 Task: Create a sub task Gather and Analyse Requirements for the task  Integrate website with social media platforms in the project AgileBazaar , assign it to team member softage.5@softage.net and update the status of the sub task to  At Risk , set the priority of the sub task to Medium
Action: Mouse moved to (366, 487)
Screenshot: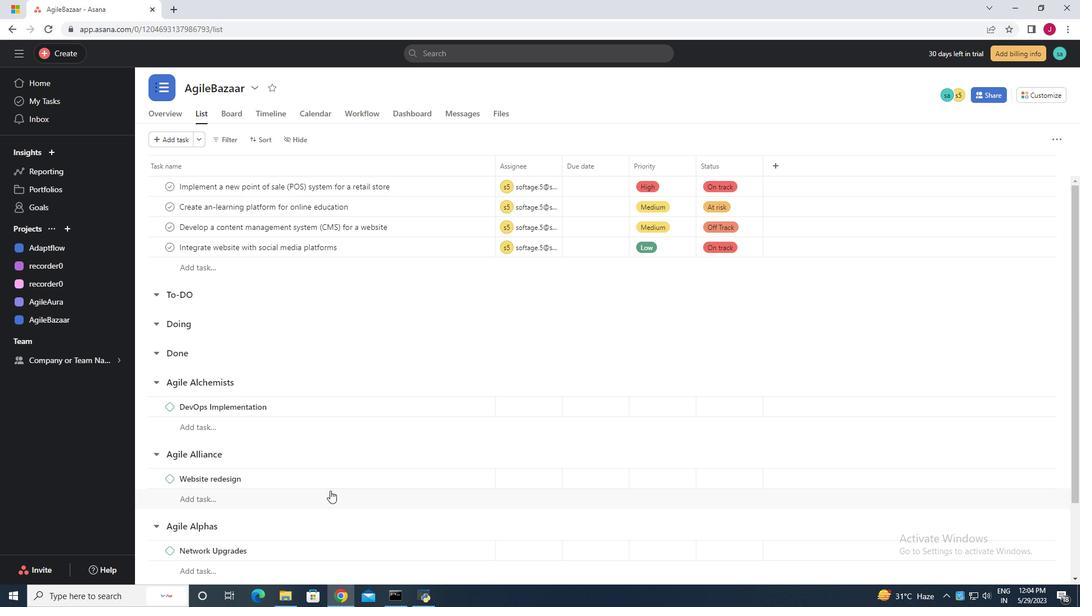 
Action: Mouse scrolled (366, 487) with delta (0, 0)
Screenshot: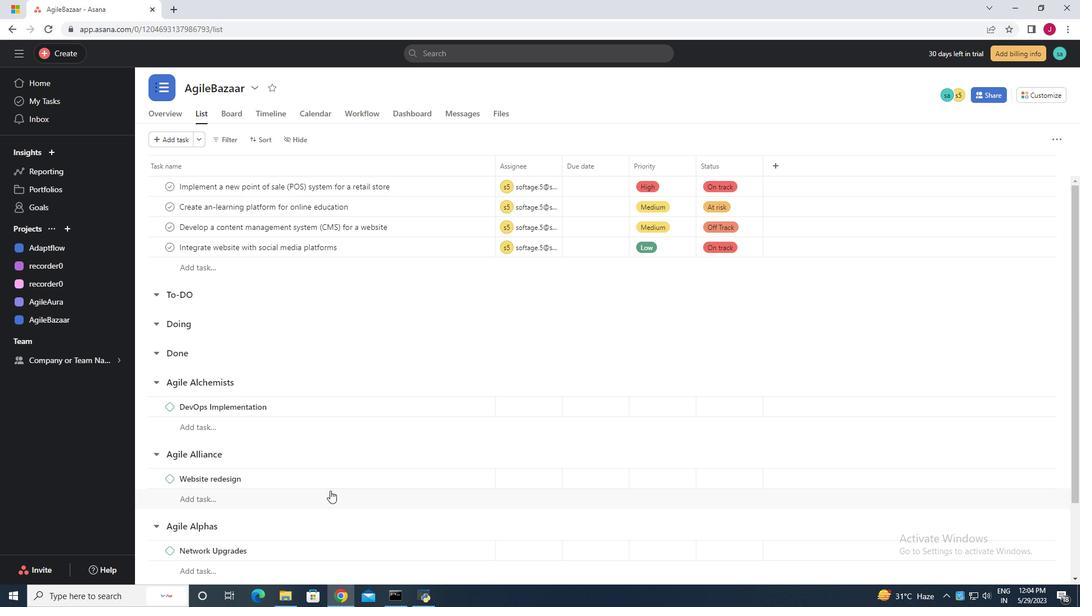 
Action: Mouse moved to (366, 486)
Screenshot: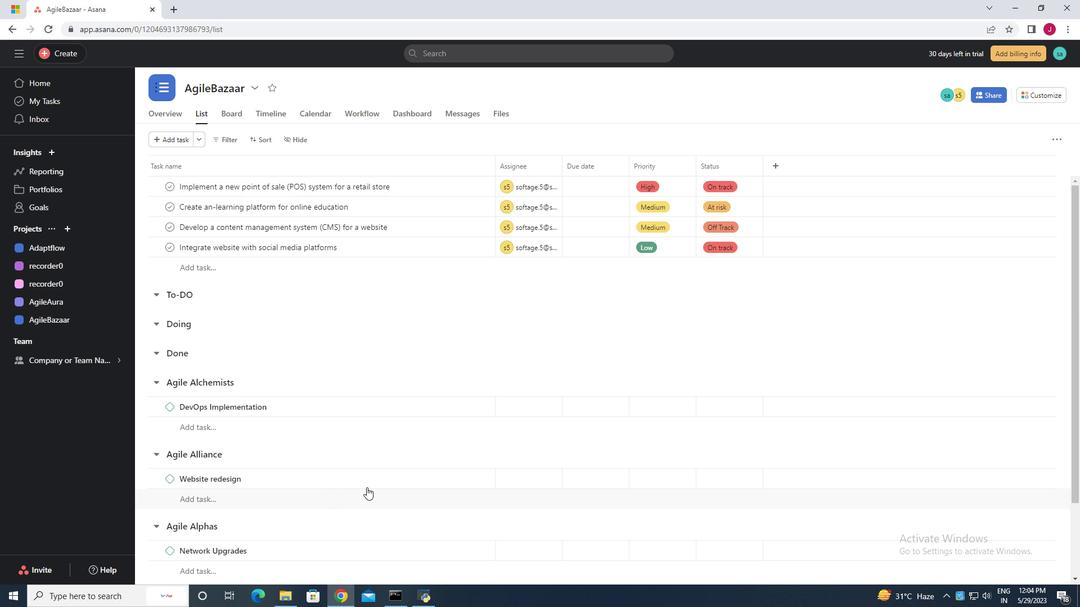 
Action: Mouse scrolled (366, 486) with delta (0, 0)
Screenshot: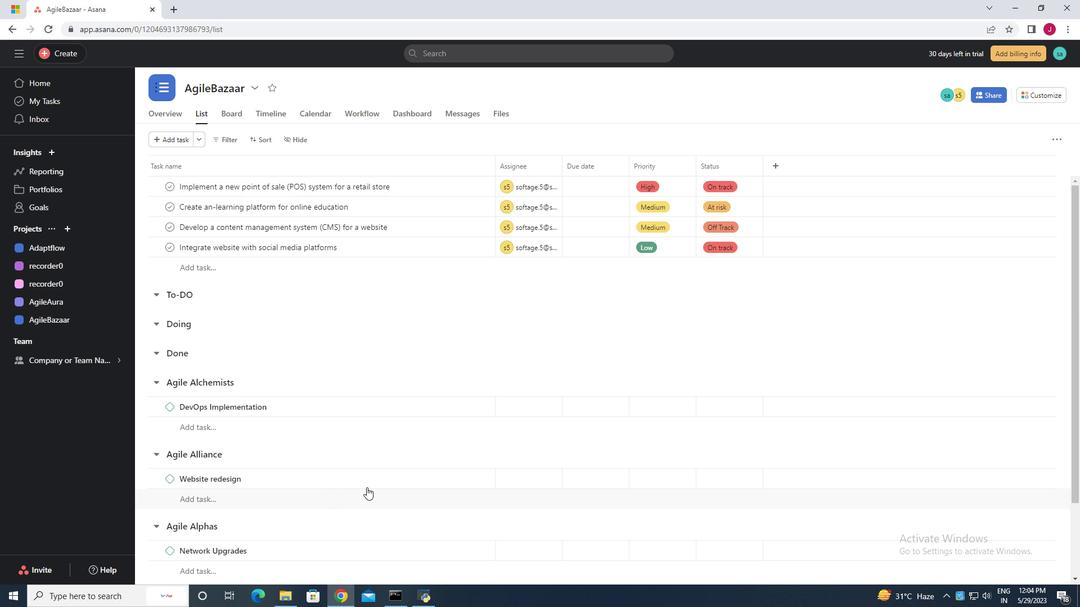 
Action: Mouse moved to (364, 485)
Screenshot: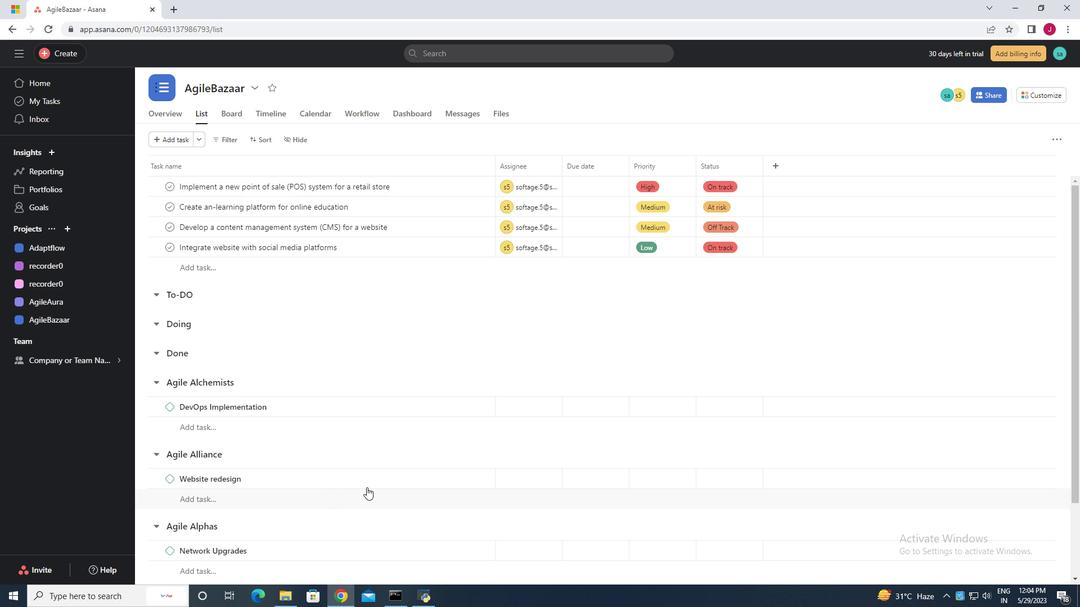 
Action: Mouse scrolled (364, 486) with delta (0, 0)
Screenshot: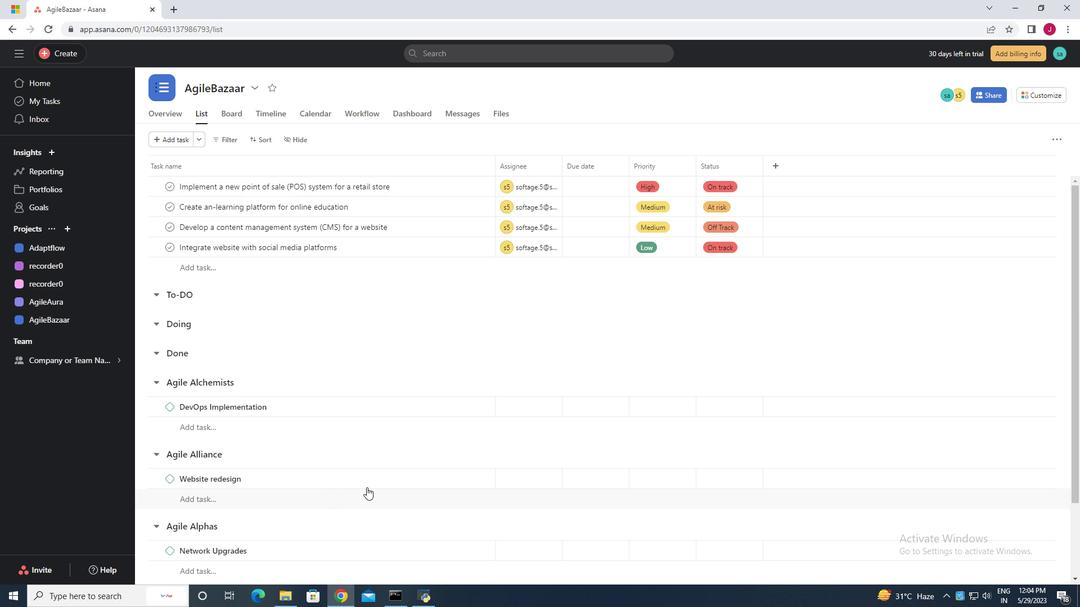
Action: Mouse moved to (450, 247)
Screenshot: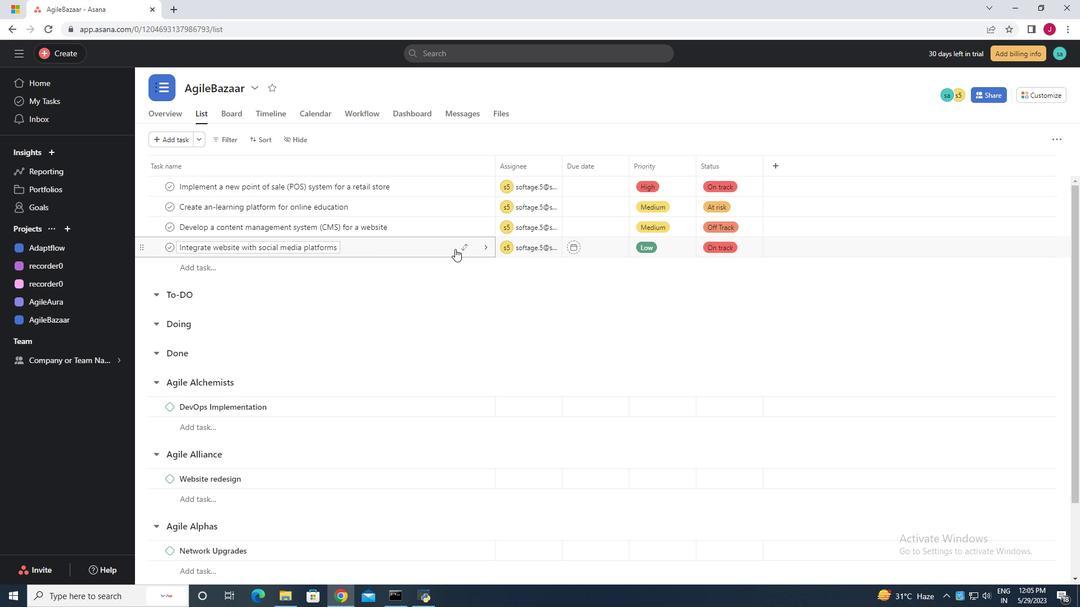 
Action: Mouse pressed left at (450, 247)
Screenshot: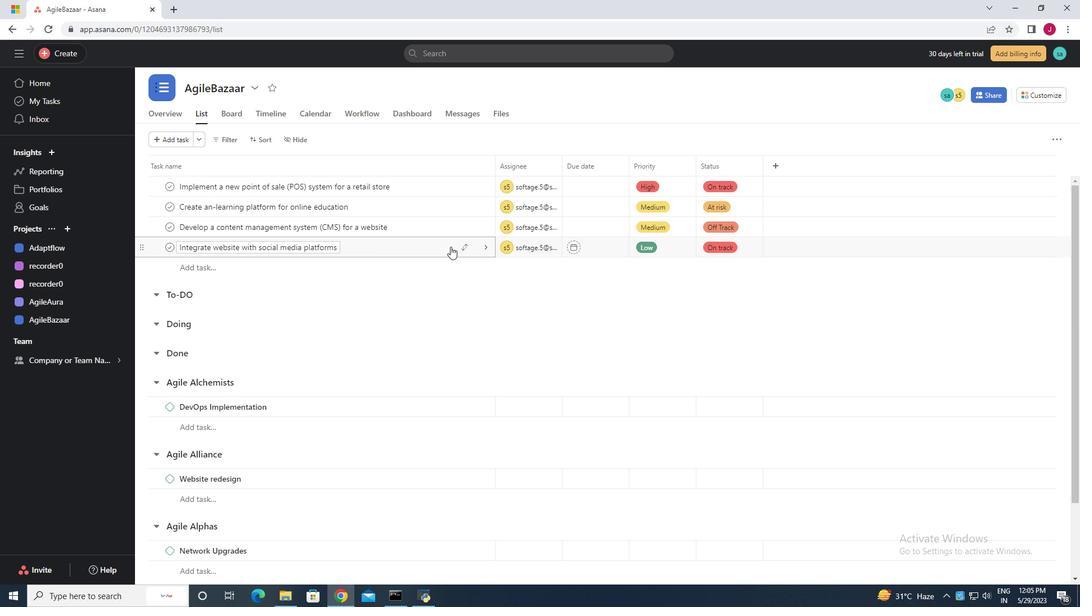 
Action: Mouse moved to (771, 378)
Screenshot: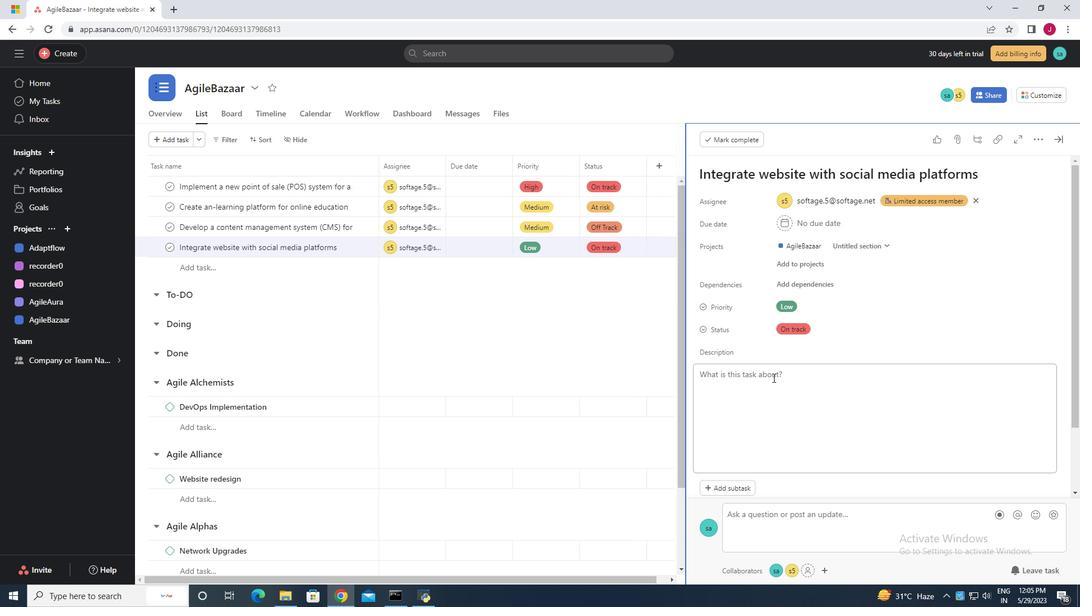 
Action: Mouse scrolled (771, 378) with delta (0, 0)
Screenshot: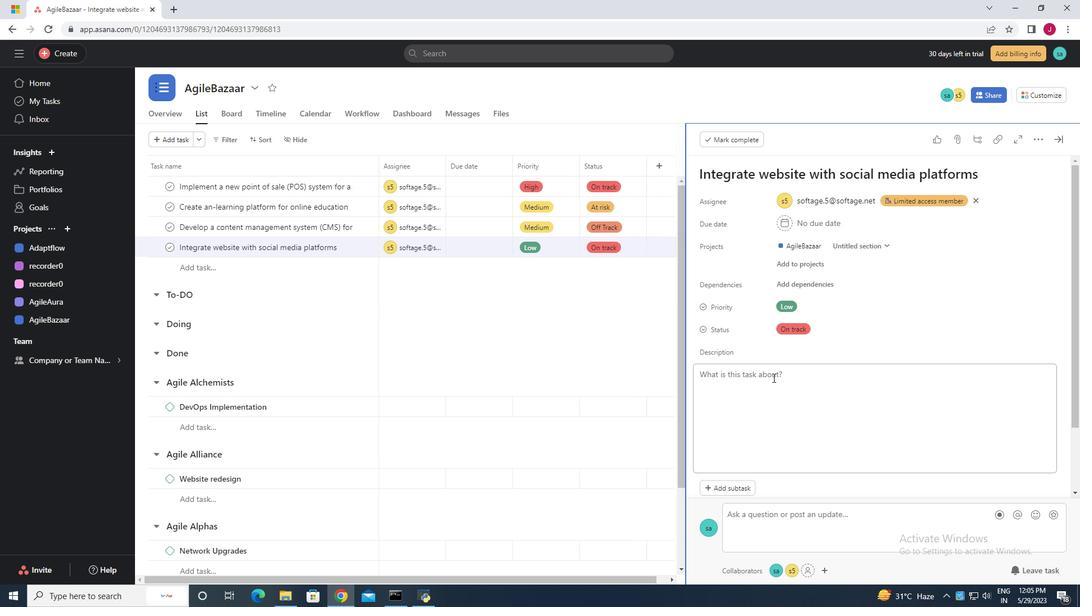 
Action: Mouse scrolled (771, 378) with delta (0, 0)
Screenshot: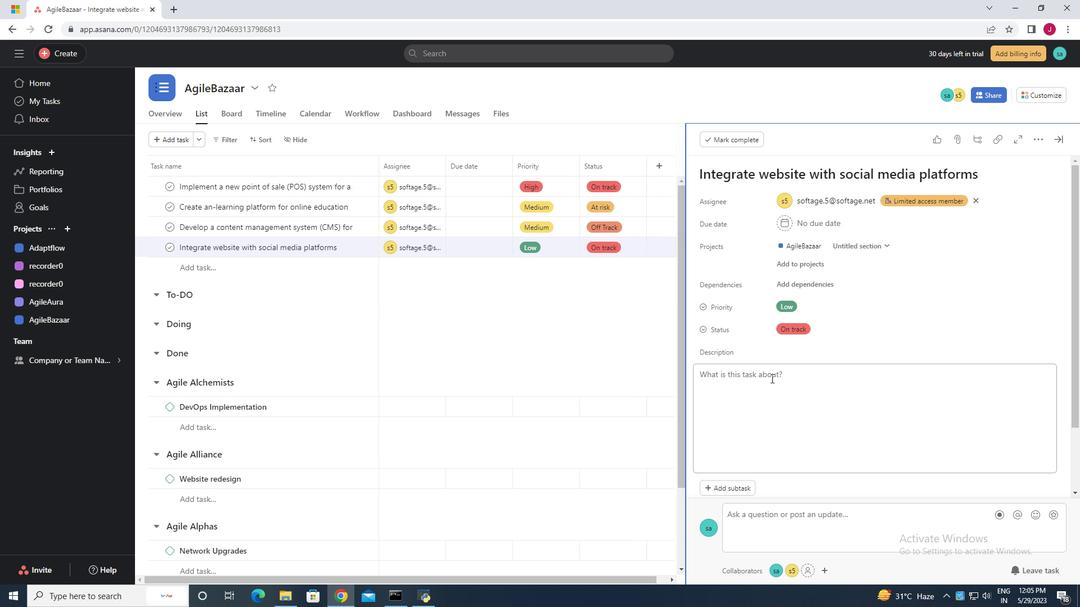 
Action: Mouse scrolled (771, 378) with delta (0, 0)
Screenshot: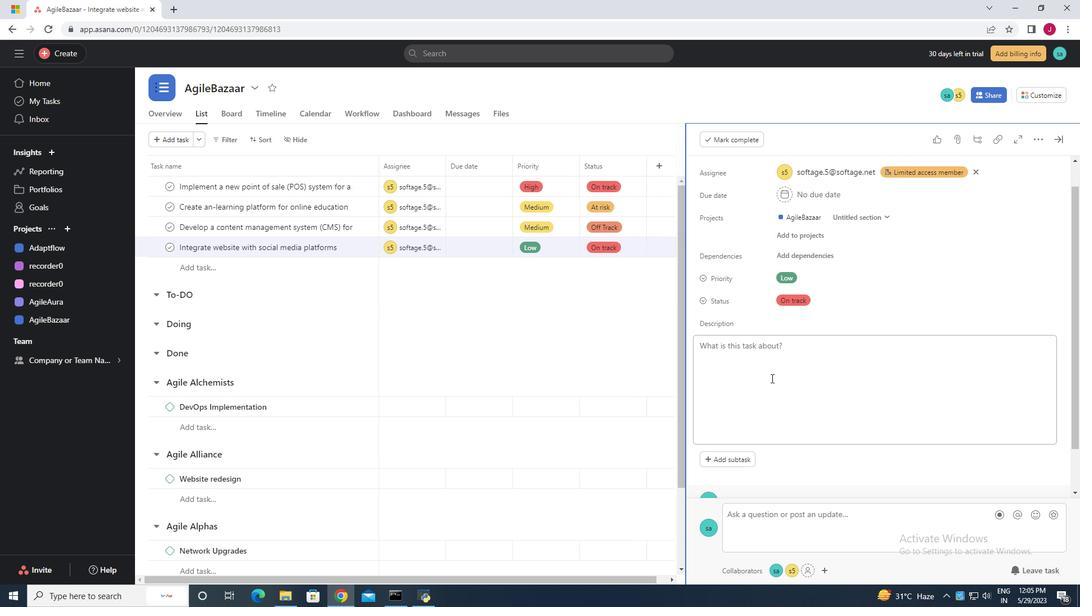 
Action: Mouse moved to (740, 410)
Screenshot: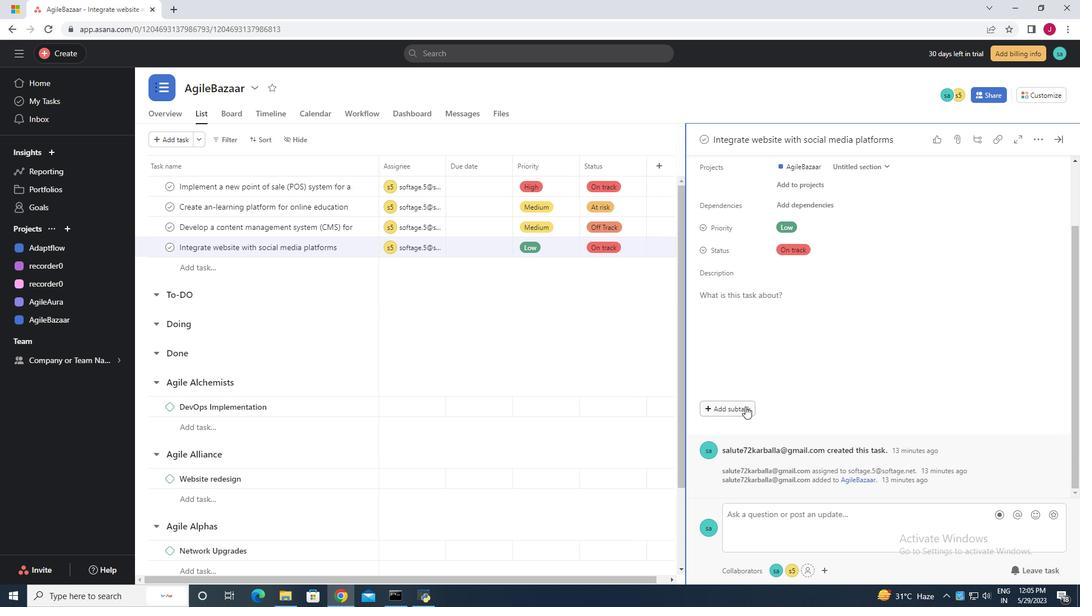 
Action: Mouse pressed left at (740, 410)
Screenshot: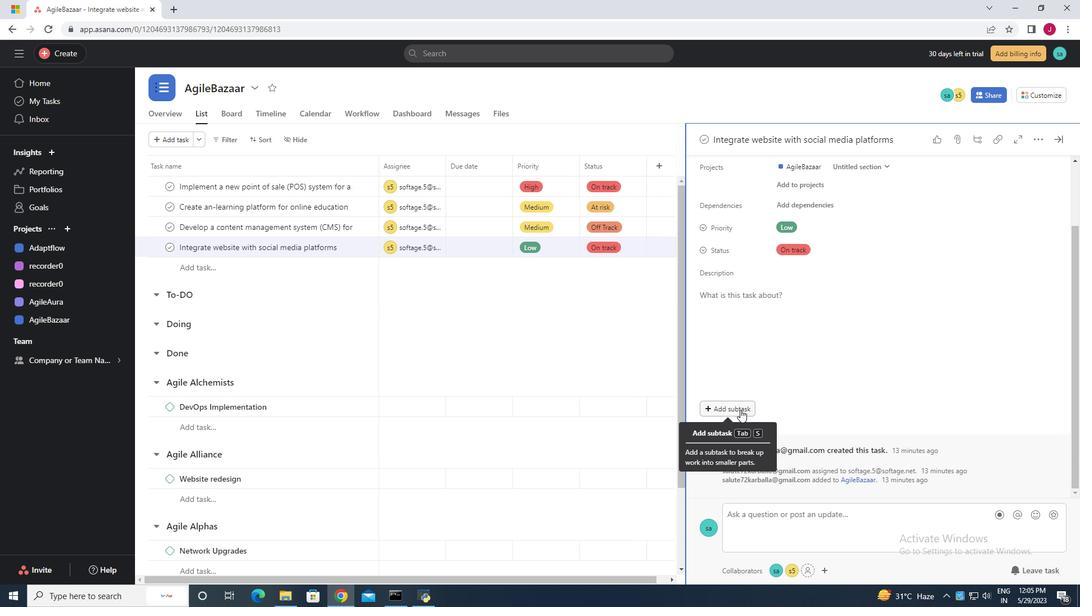 
Action: Mouse moved to (729, 389)
Screenshot: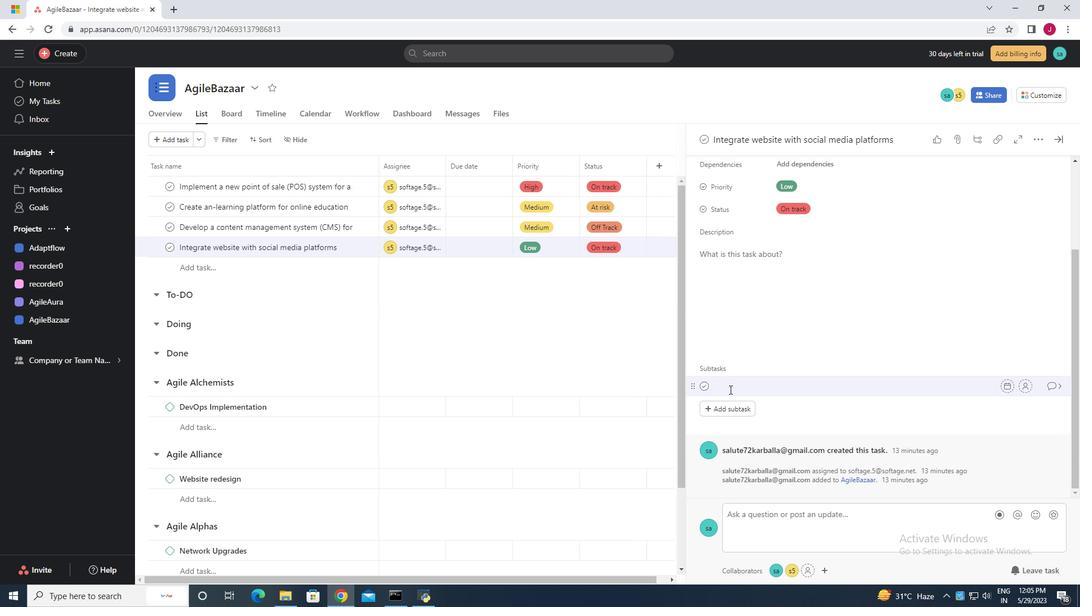 
Action: Key pressed <Key.caps_lock>G<Key.caps_lock>ather<Key.space>and<Key.space><Key.caps_lock>A<Key.caps_lock>nalyse<Key.space><Key.caps_lock>R<Key.caps_lock>equirements<Key.enter>
Screenshot: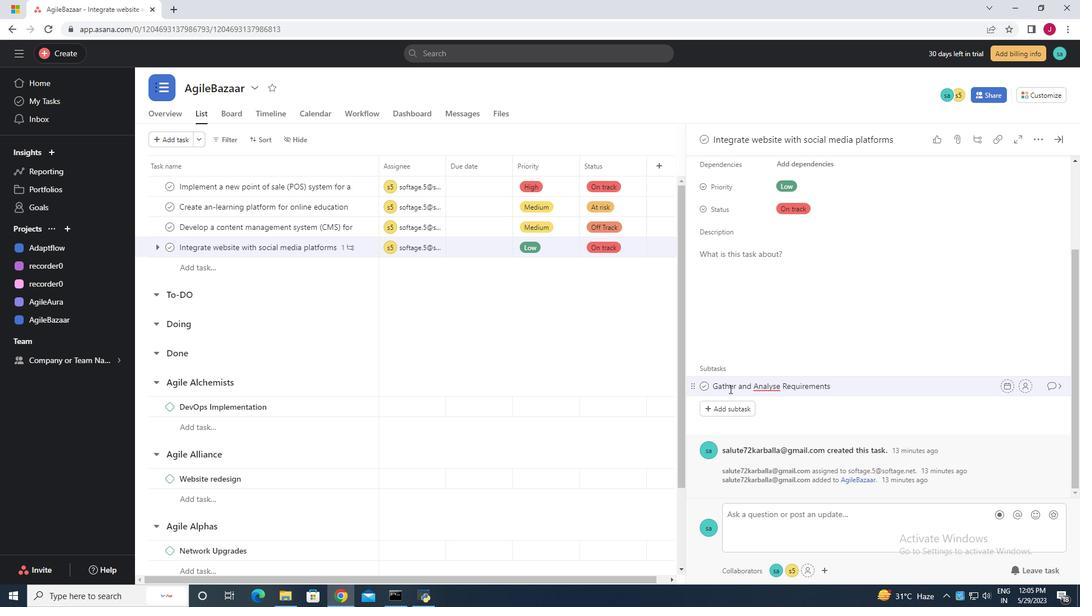 
Action: Mouse moved to (764, 369)
Screenshot: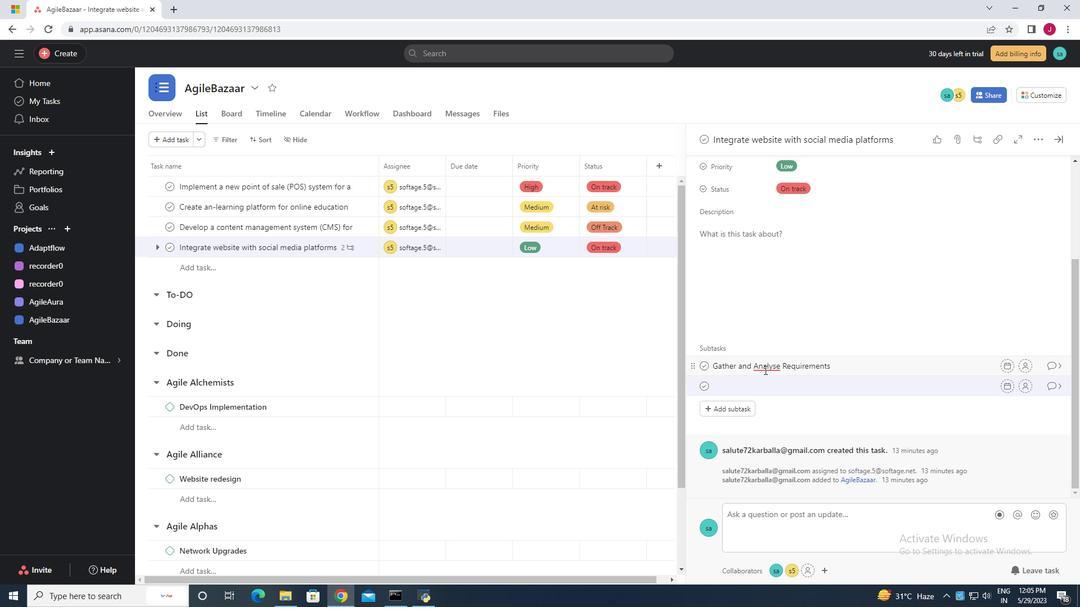 
Action: Mouse pressed right at (764, 369)
Screenshot: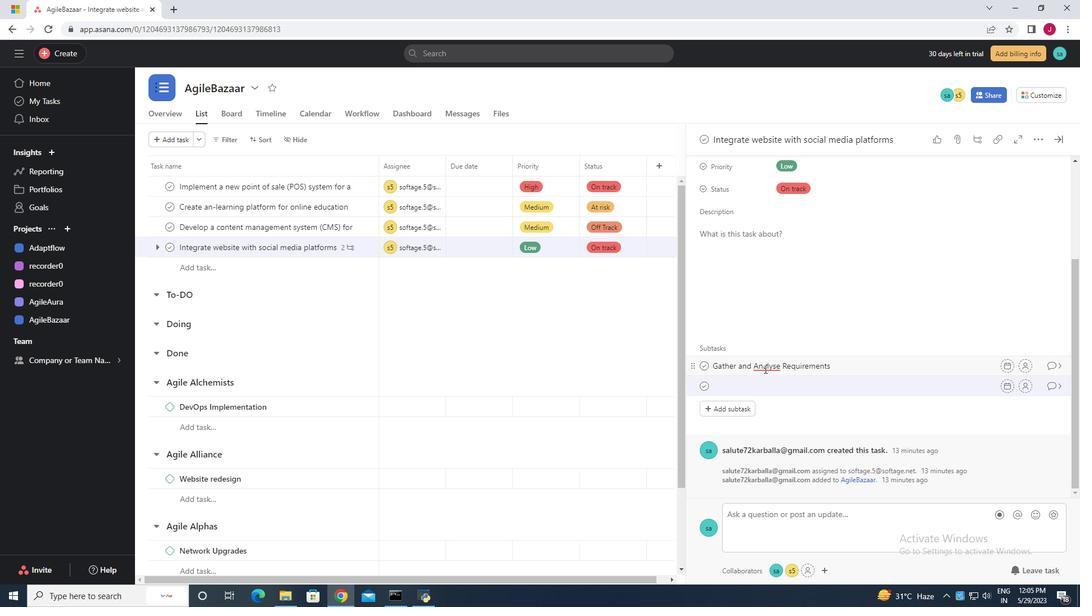 
Action: Mouse moved to (771, 328)
Screenshot: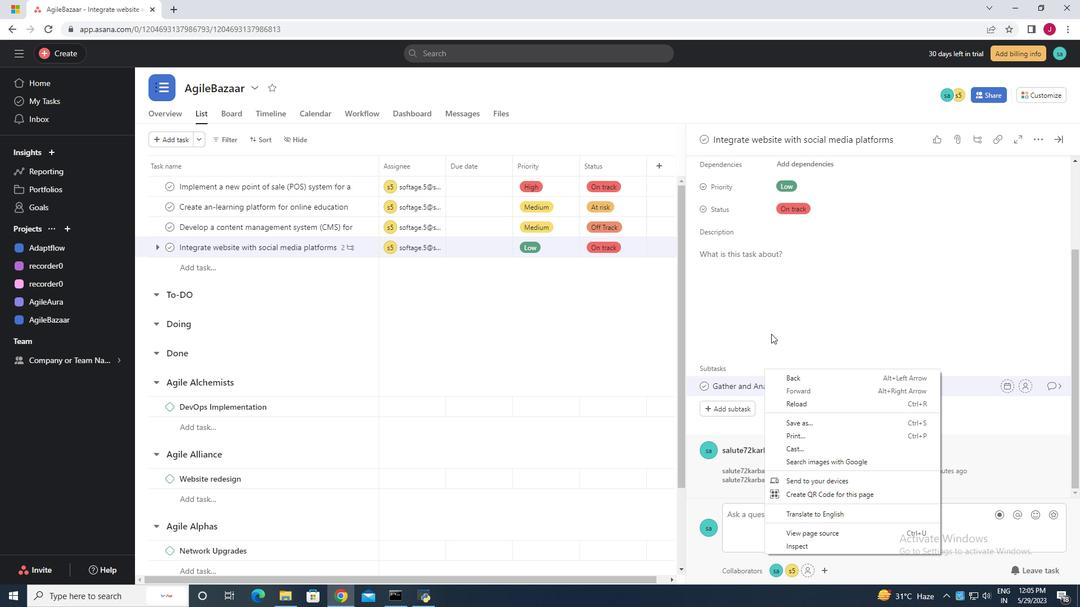 
Action: Mouse pressed left at (771, 328)
Screenshot: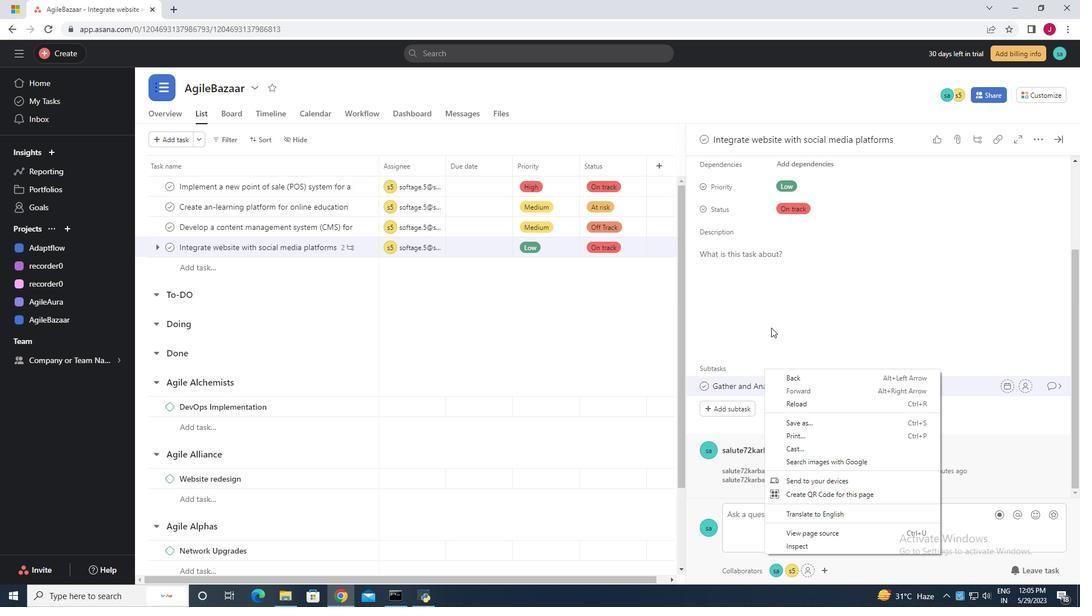 
Action: Mouse moved to (584, 307)
Screenshot: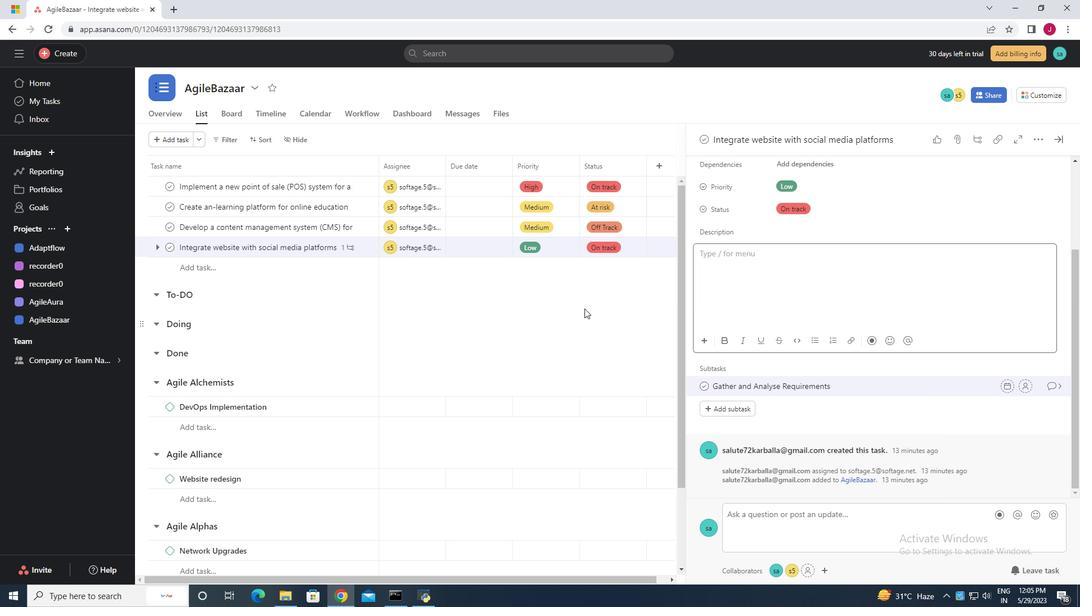 
Action: Mouse pressed left at (584, 307)
Screenshot: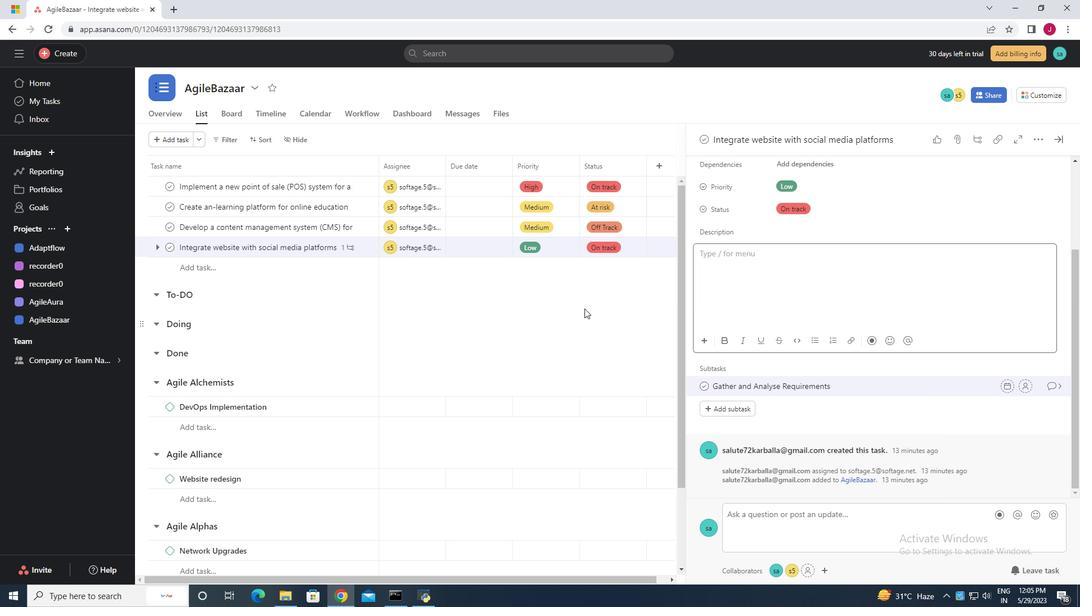 
Action: Mouse moved to (1021, 391)
Screenshot: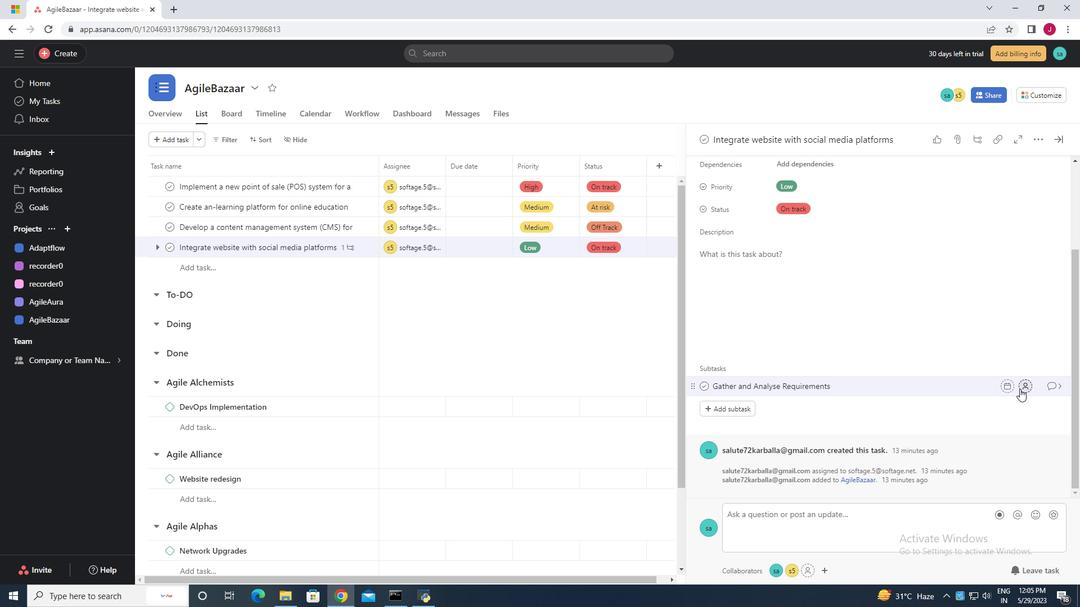 
Action: Mouse pressed left at (1021, 391)
Screenshot: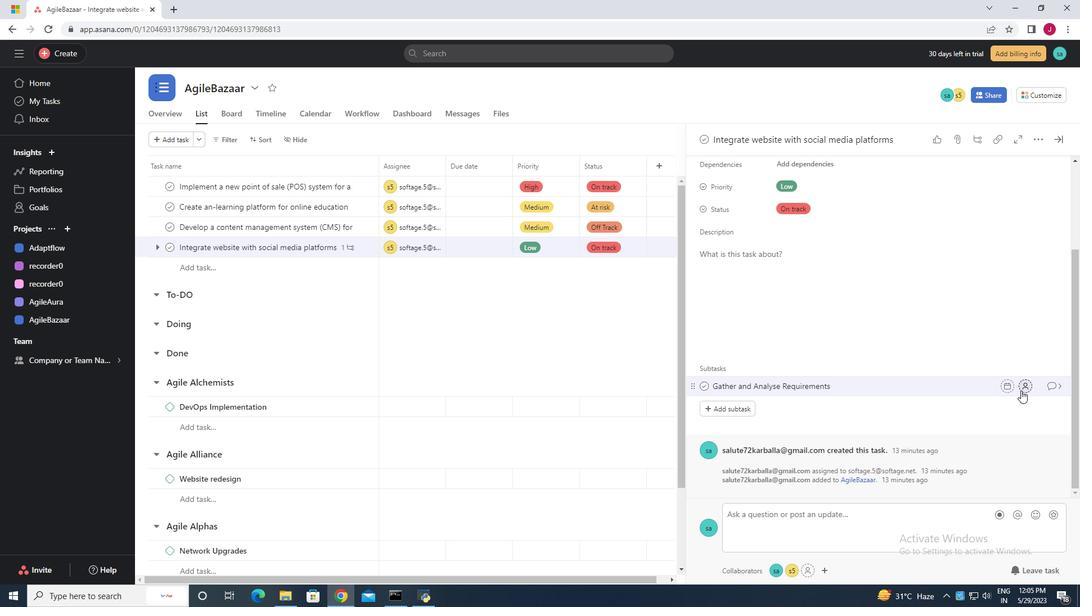 
Action: Mouse moved to (849, 432)
Screenshot: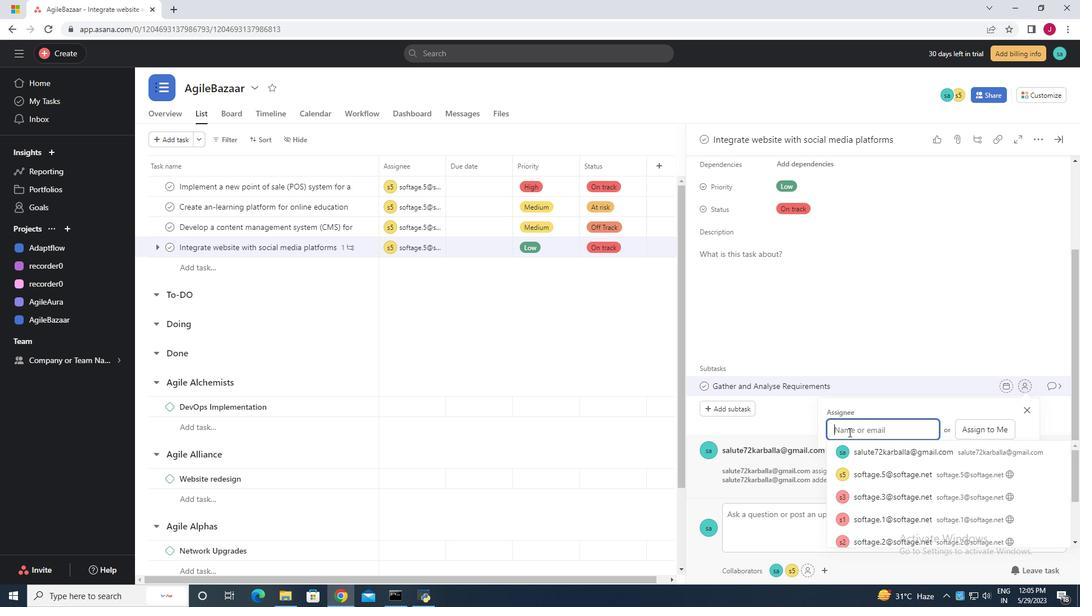 
Action: Key pressed soft
Screenshot: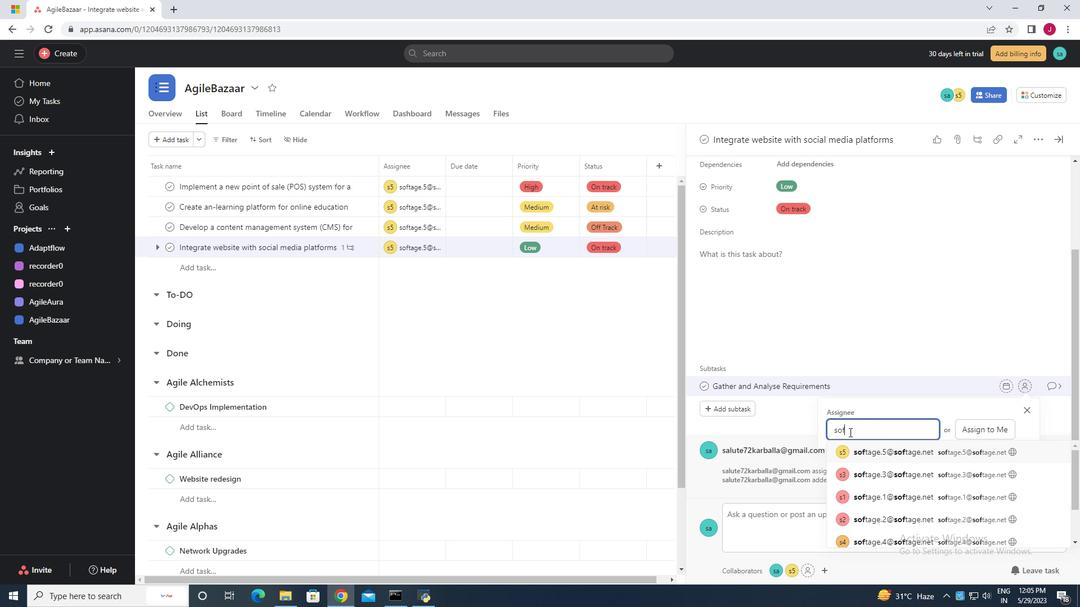 
Action: Mouse moved to (889, 451)
Screenshot: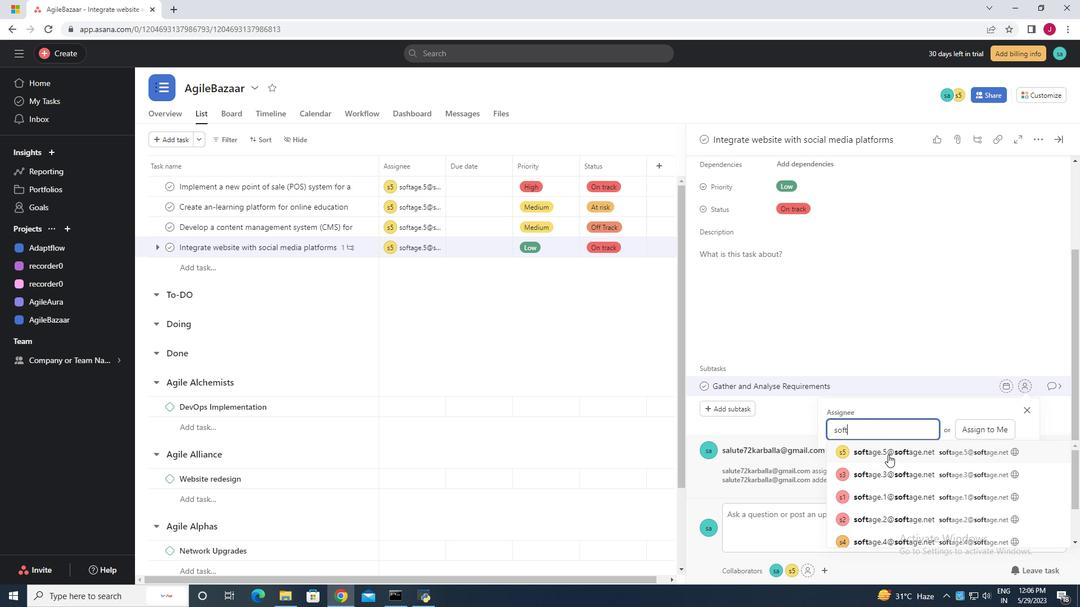 
Action: Mouse pressed left at (889, 451)
Screenshot: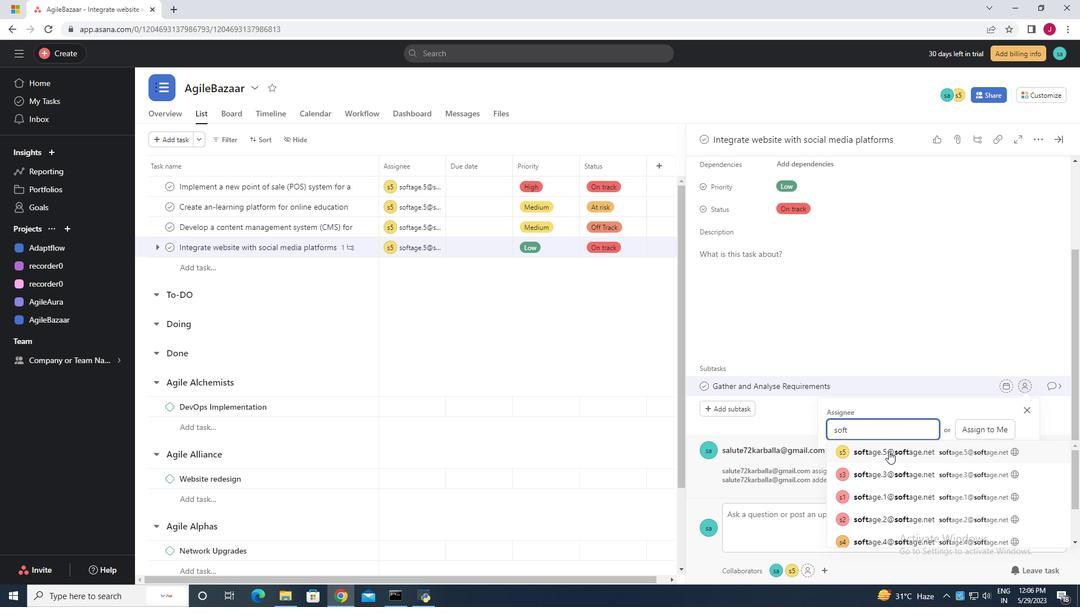 
Action: Mouse moved to (1054, 386)
Screenshot: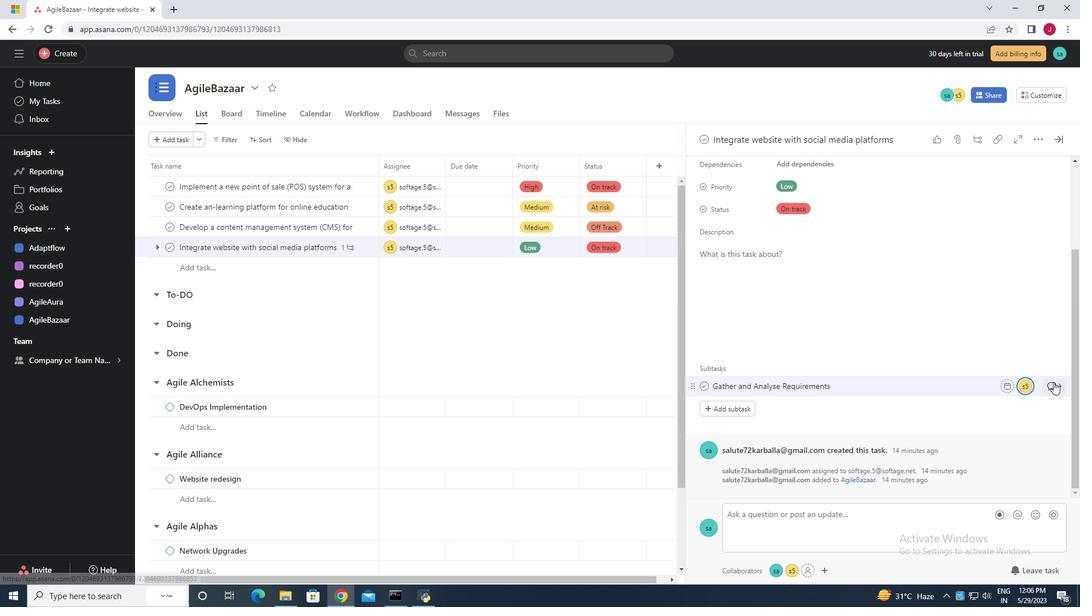 
Action: Mouse pressed left at (1054, 386)
Screenshot: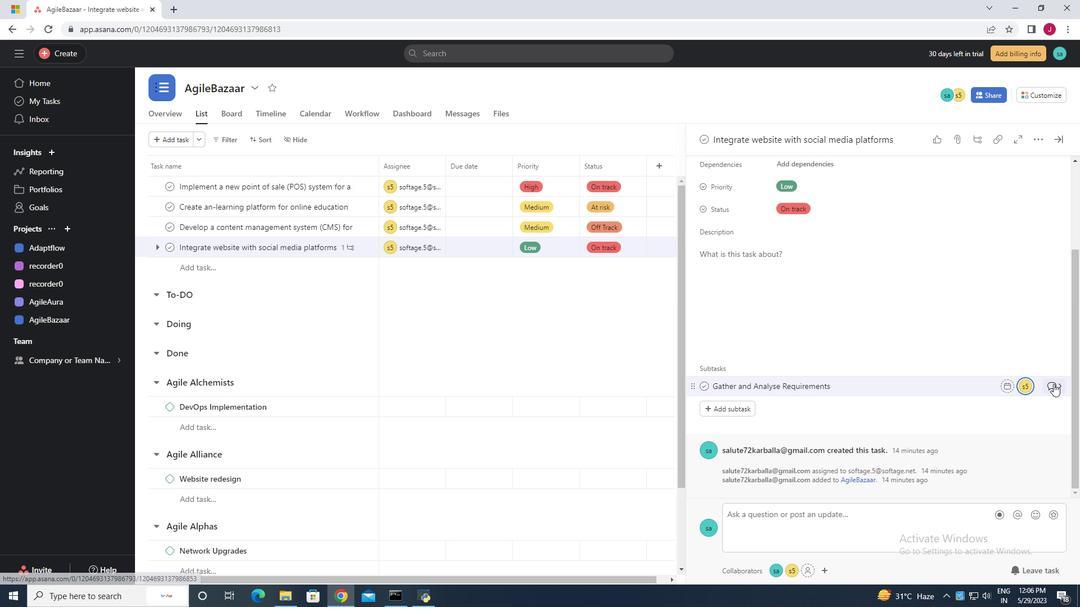 
Action: Mouse moved to (749, 296)
Screenshot: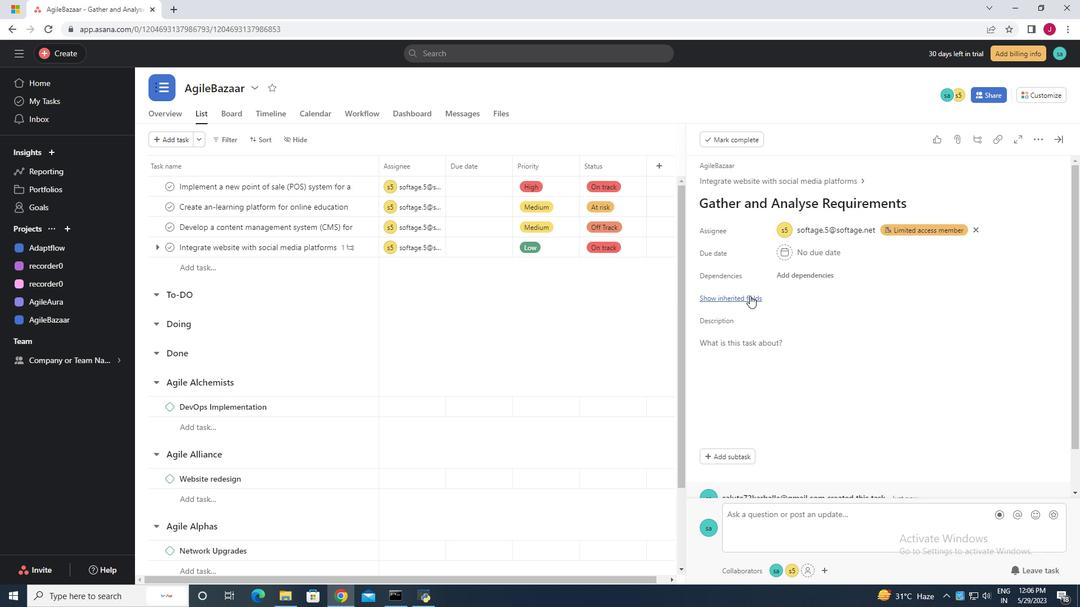 
Action: Mouse pressed left at (749, 296)
Screenshot: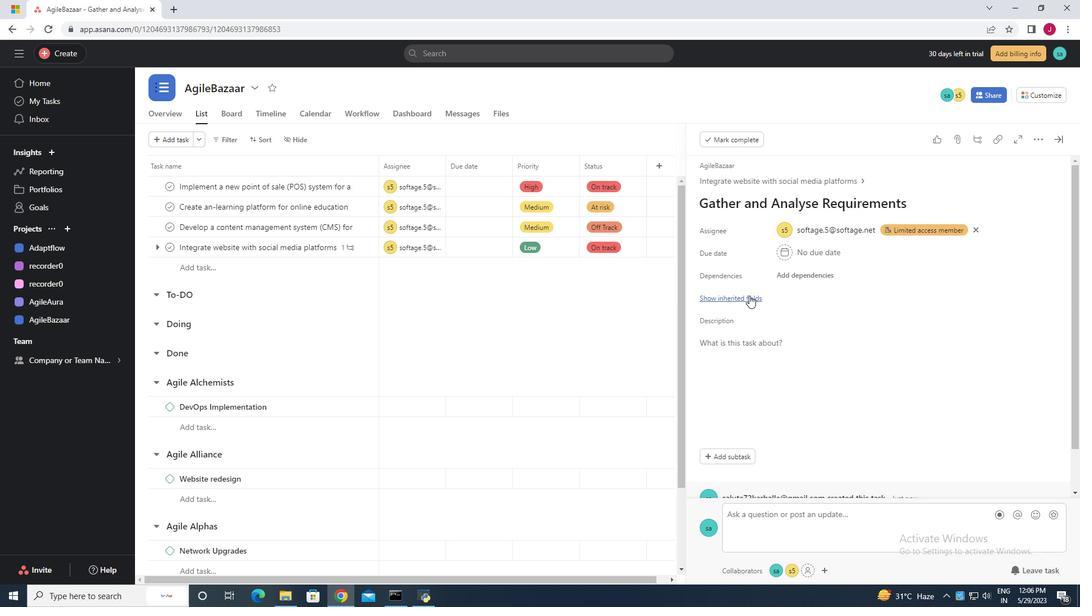 
Action: Mouse moved to (779, 320)
Screenshot: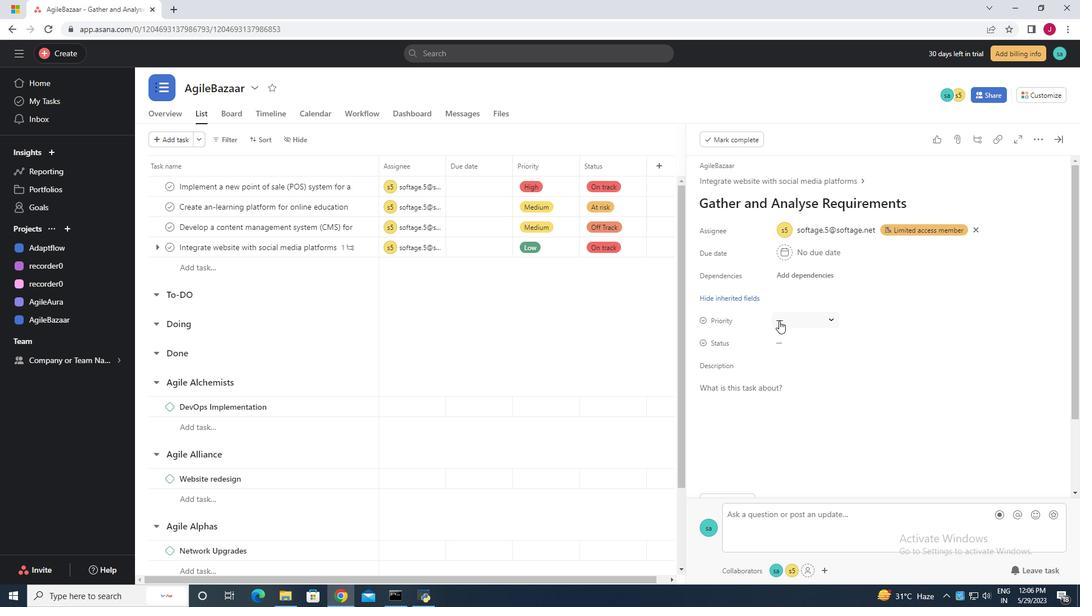 
Action: Mouse pressed left at (779, 320)
Screenshot: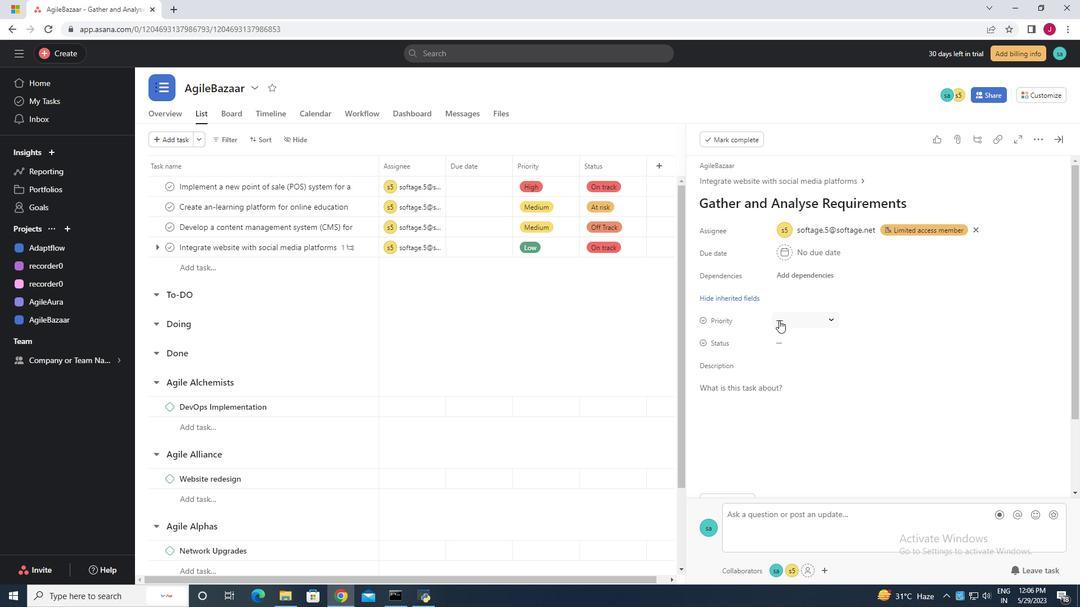
Action: Mouse moved to (811, 380)
Screenshot: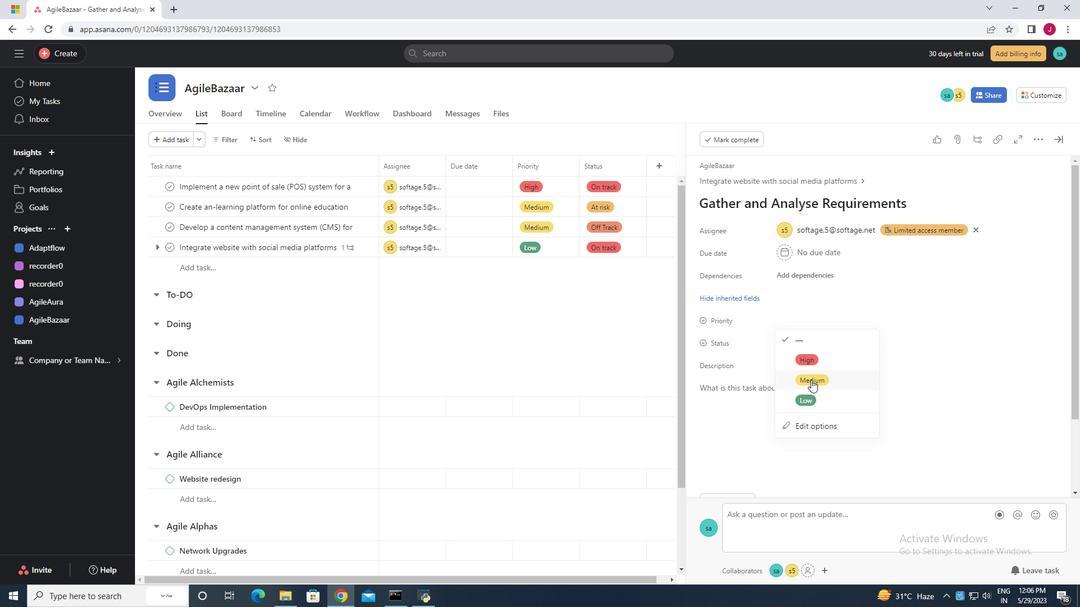 
Action: Mouse pressed left at (811, 380)
Screenshot: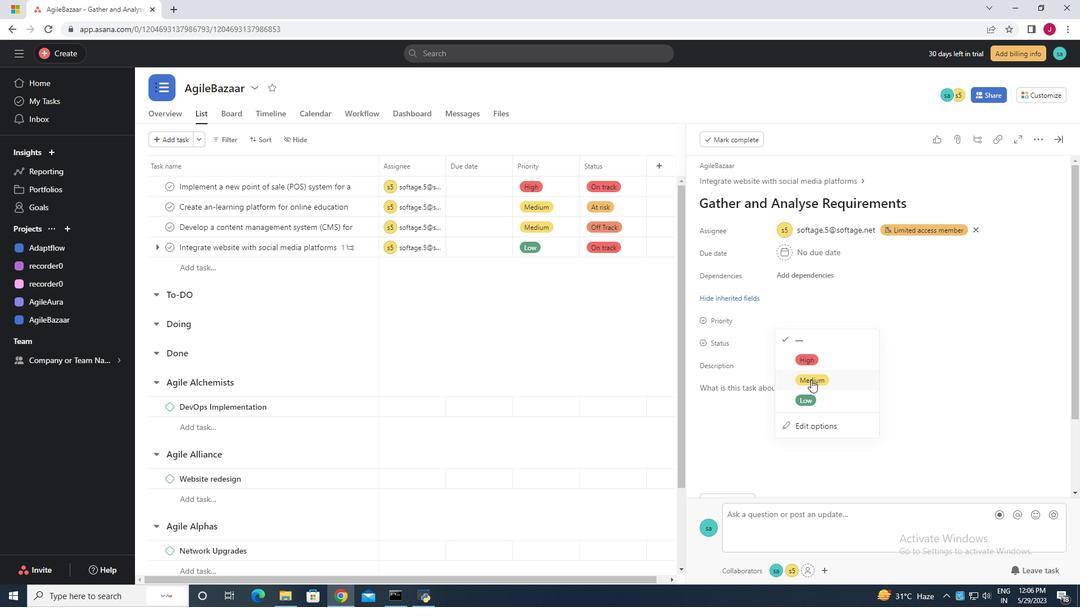 
Action: Mouse moved to (783, 341)
Screenshot: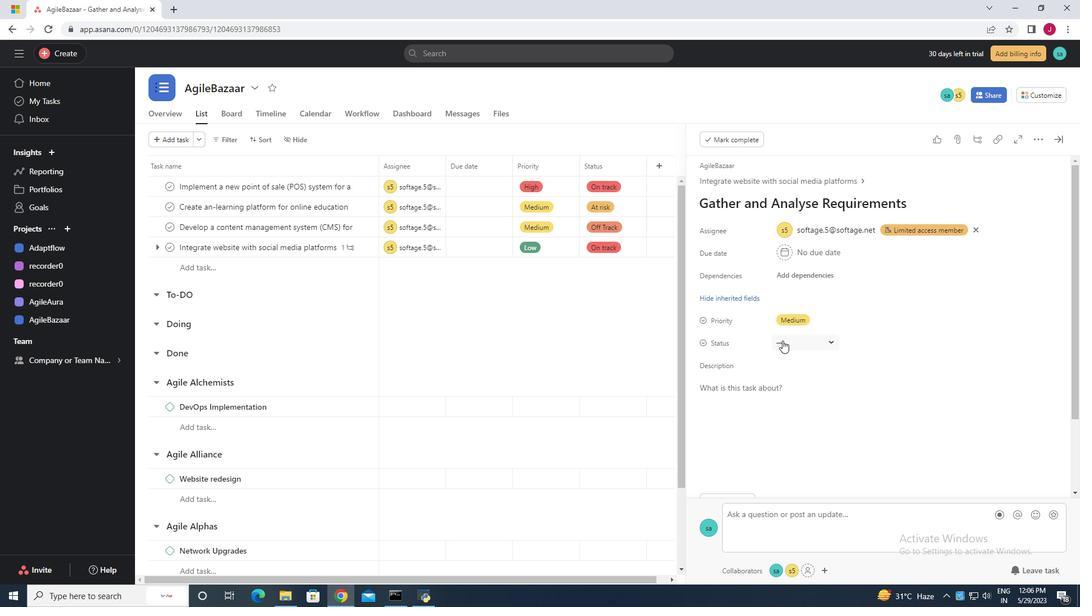
Action: Mouse pressed left at (783, 341)
Screenshot: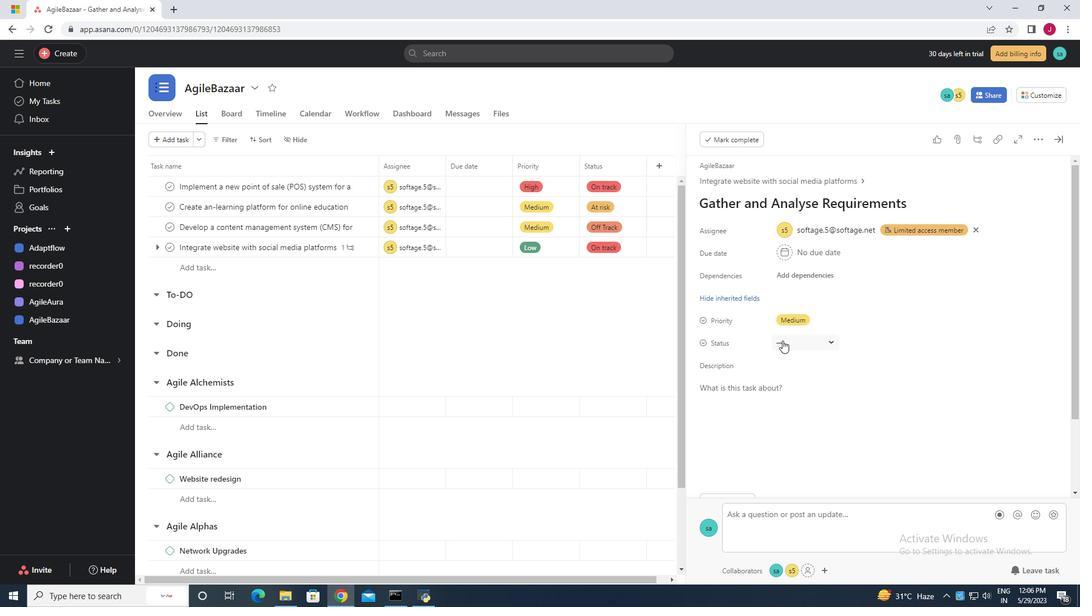 
Action: Mouse moved to (805, 424)
Screenshot: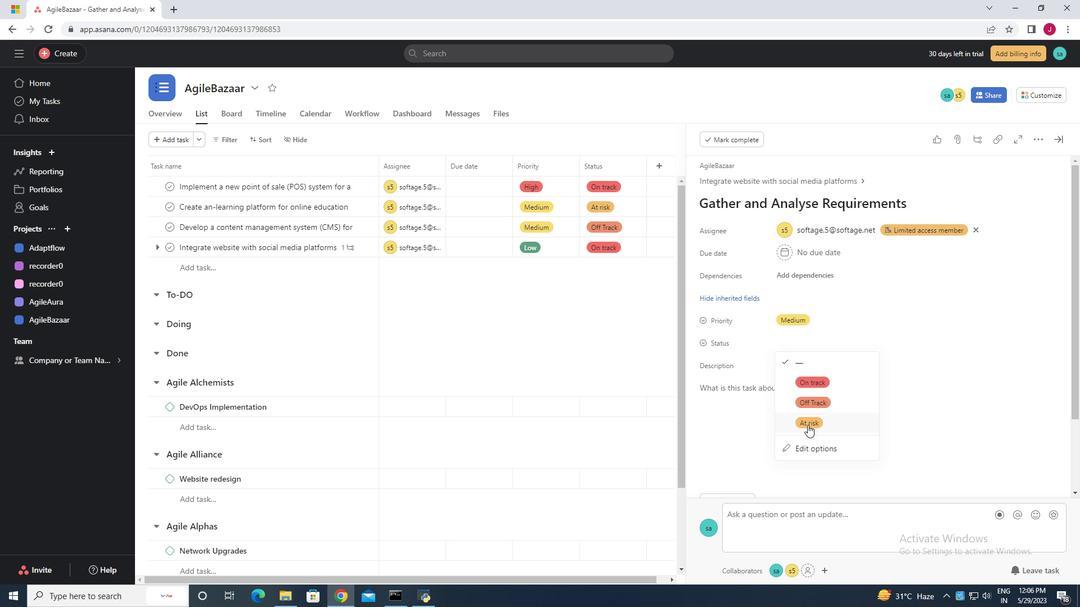 
Action: Mouse pressed left at (805, 424)
Screenshot: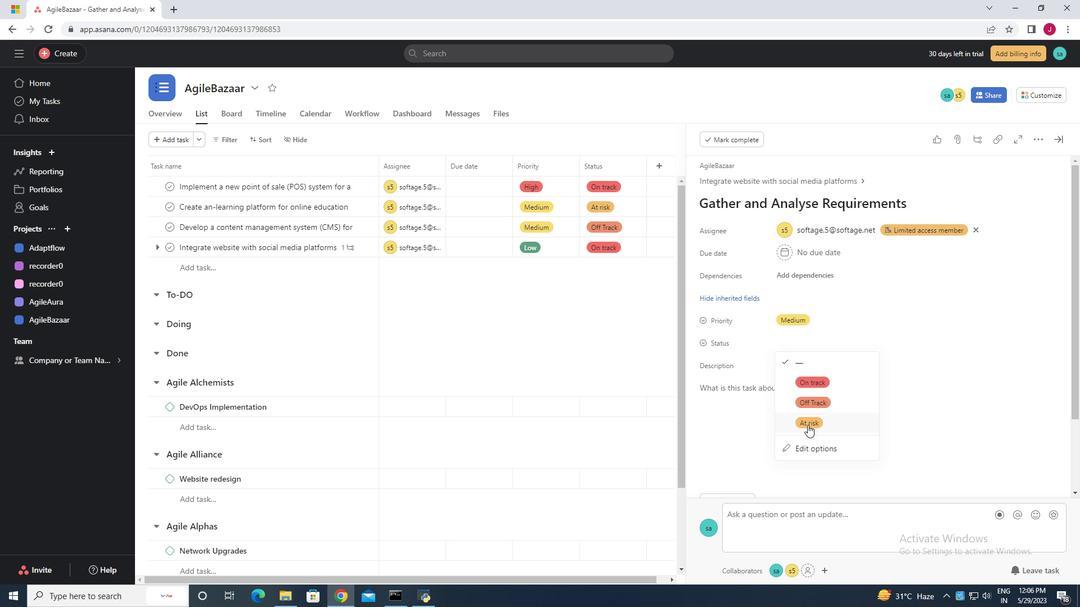 
Action: Mouse moved to (583, 326)
Screenshot: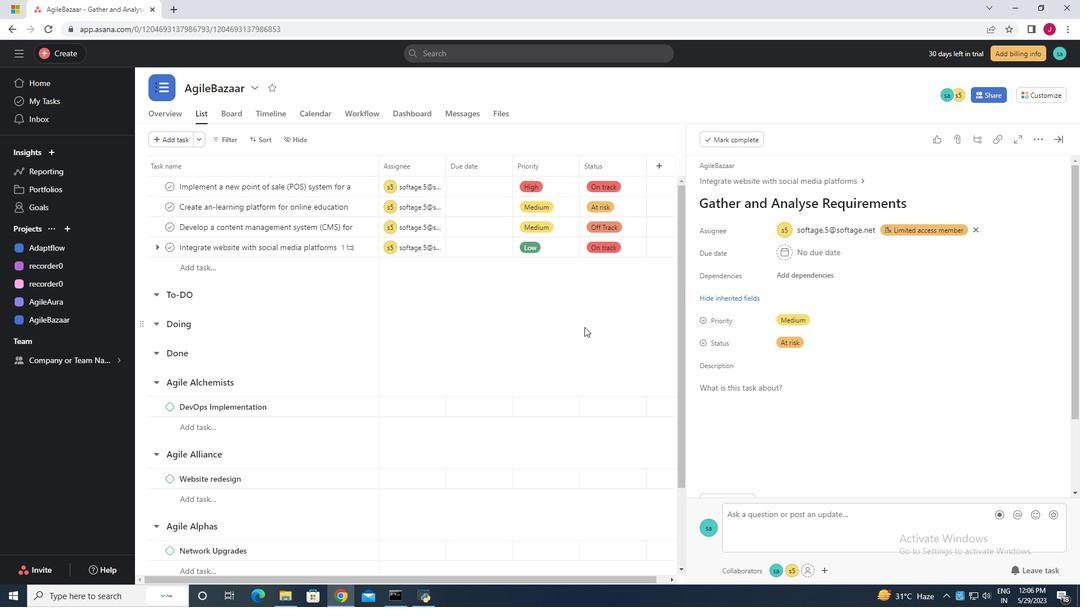 
Action: Mouse pressed left at (583, 326)
Screenshot: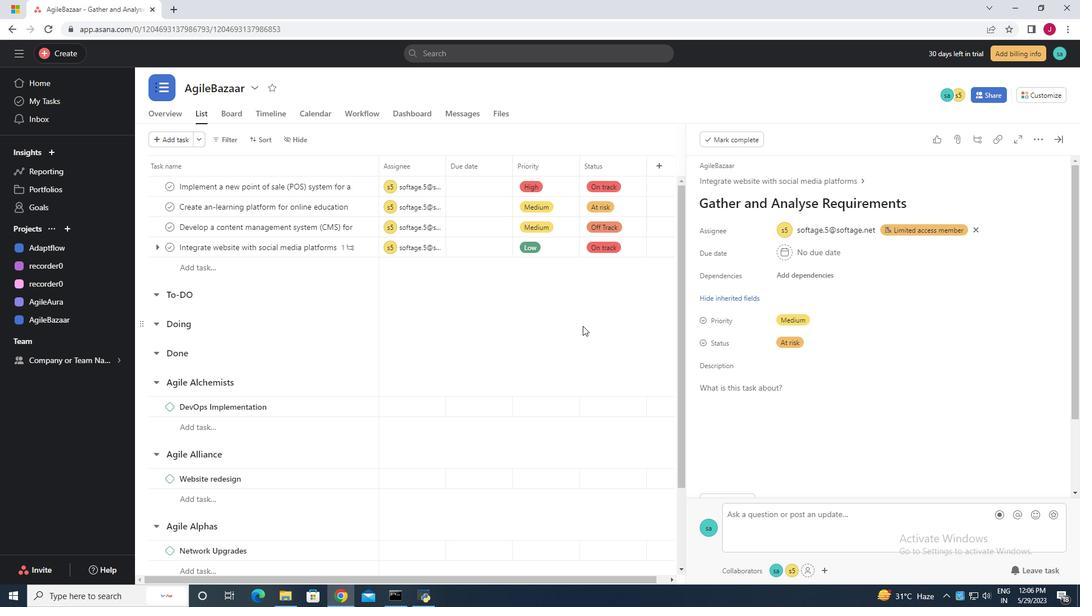 
Action: Mouse moved to (1058, 139)
Screenshot: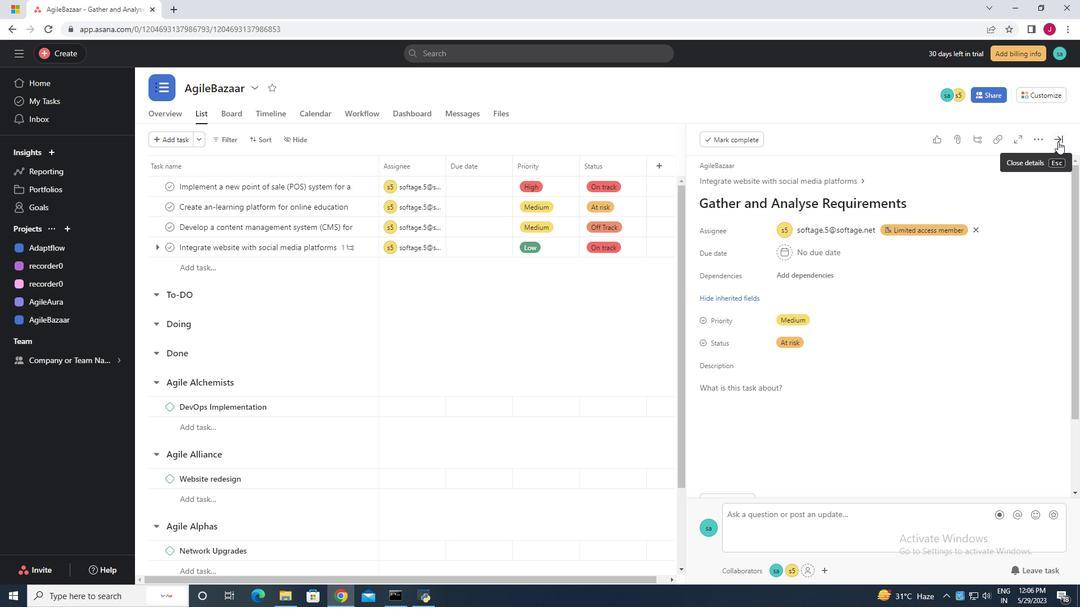 
Action: Mouse pressed left at (1058, 139)
Screenshot: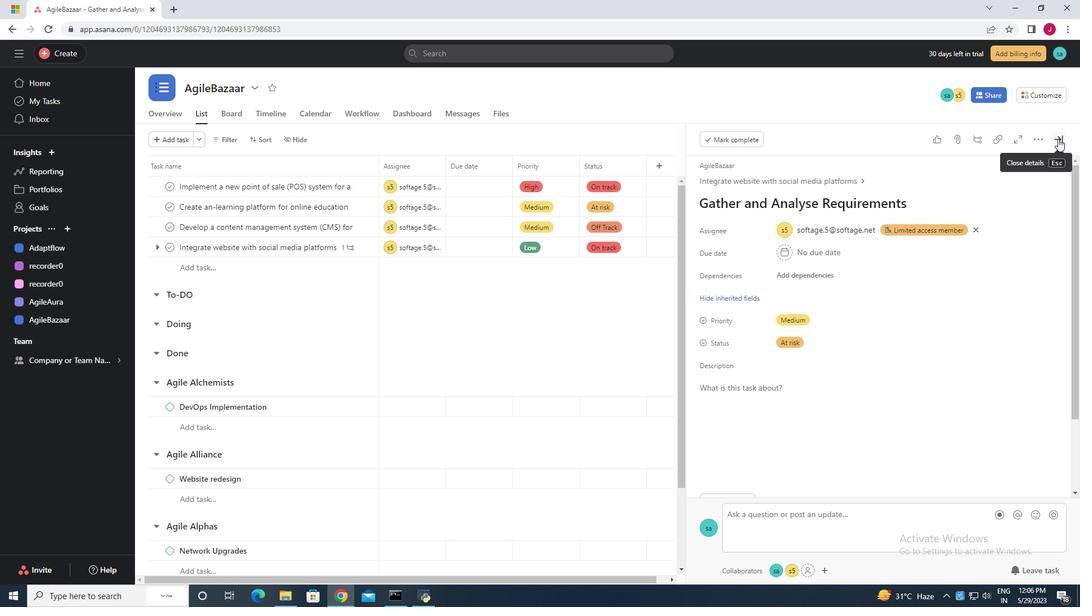 
Action: Mouse moved to (597, 307)
Screenshot: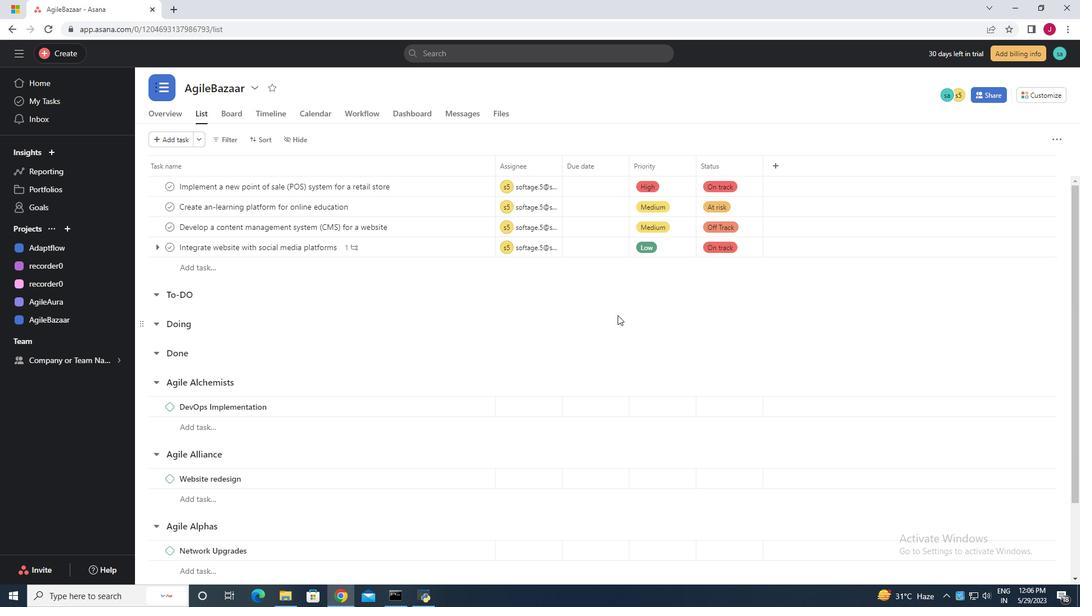 
